 Task: Schedule a new meeting in the calendar for June 26, 2023, from 8:00 AM to 8:30 AM.
Action: Mouse moved to (14, 67)
Screenshot: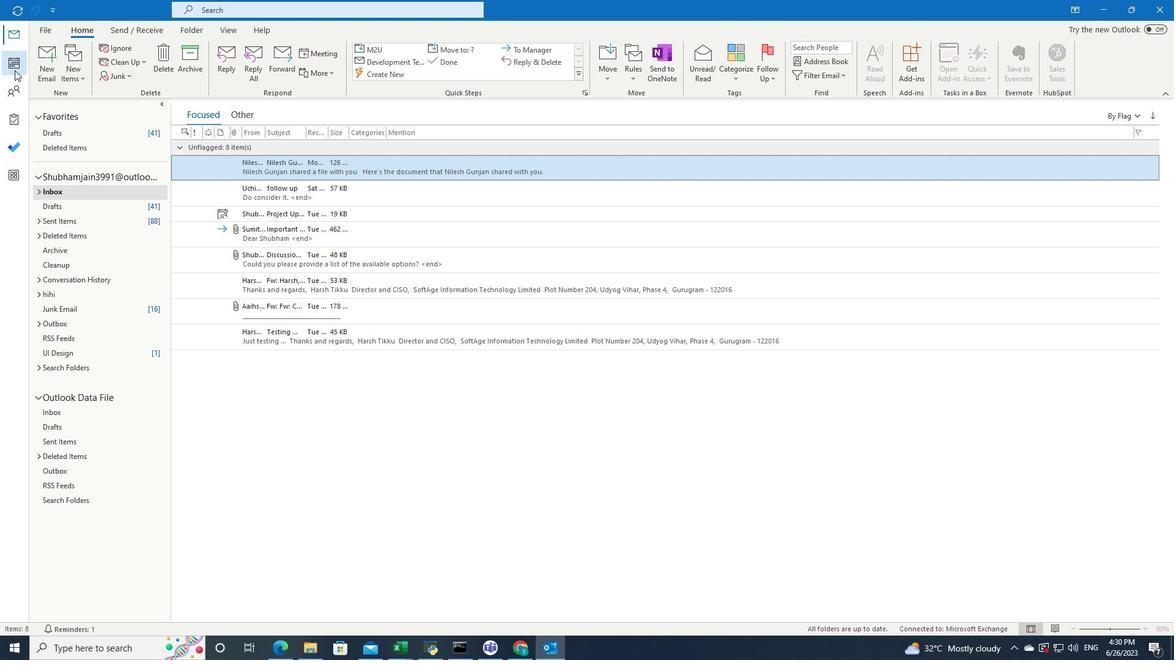 
Action: Mouse pressed left at (14, 67)
Screenshot: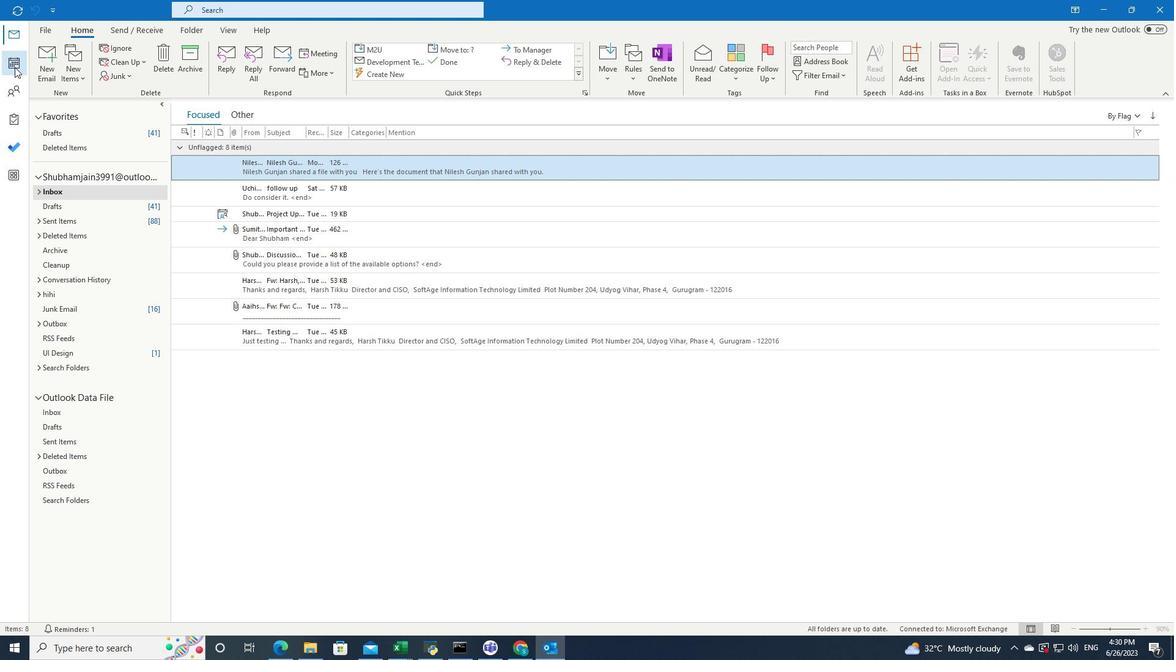 
Action: Mouse moved to (97, 53)
Screenshot: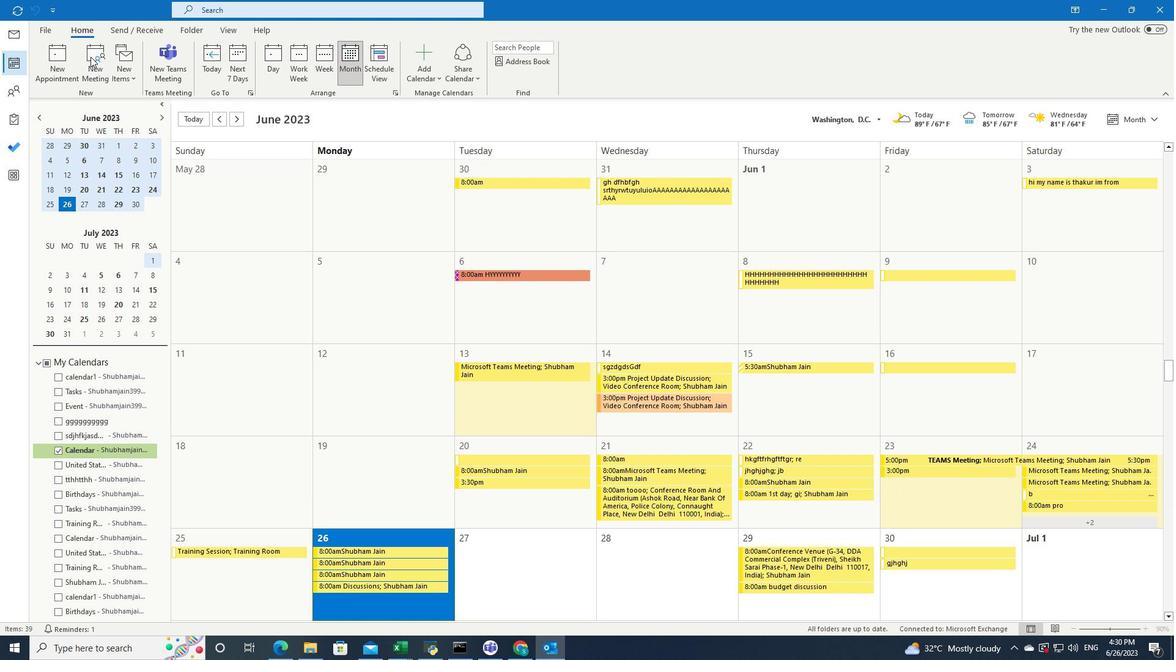 
Action: Mouse pressed left at (97, 53)
Screenshot: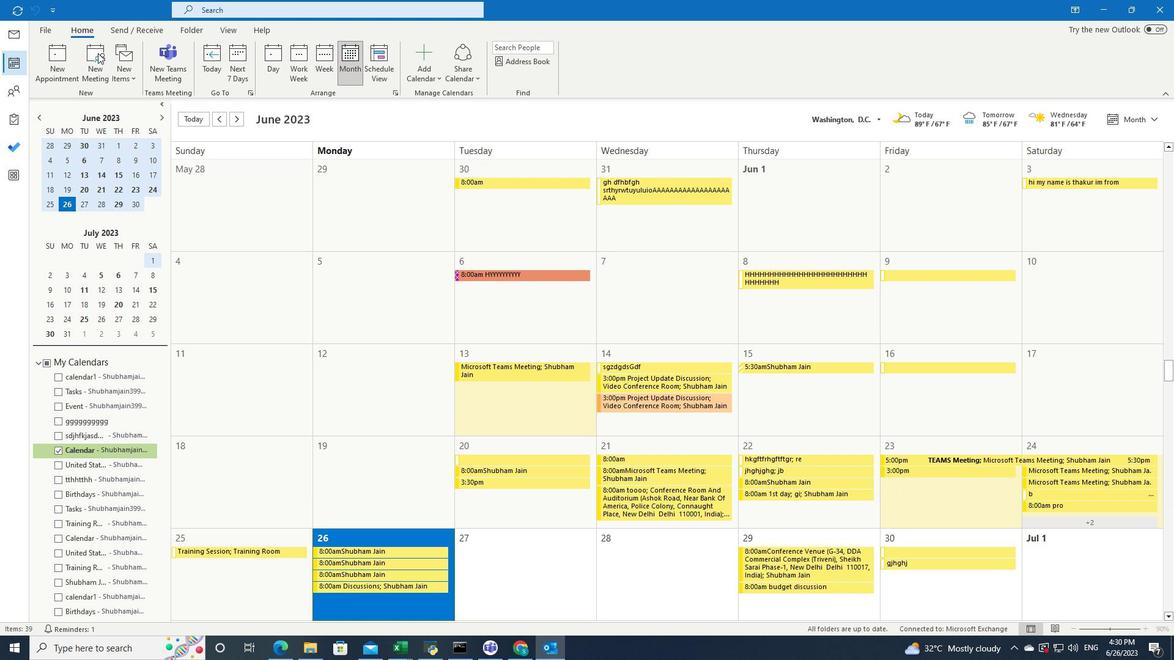 
Action: Mouse pressed left at (97, 53)
Screenshot: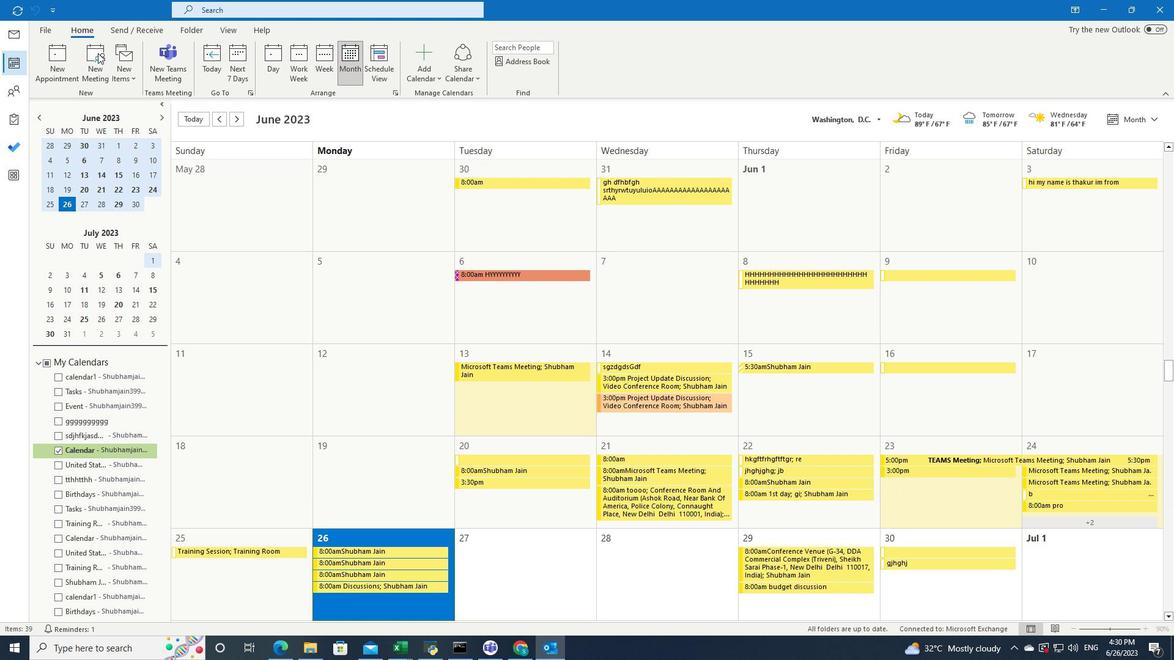 
Action: Mouse moved to (651, 71)
Screenshot: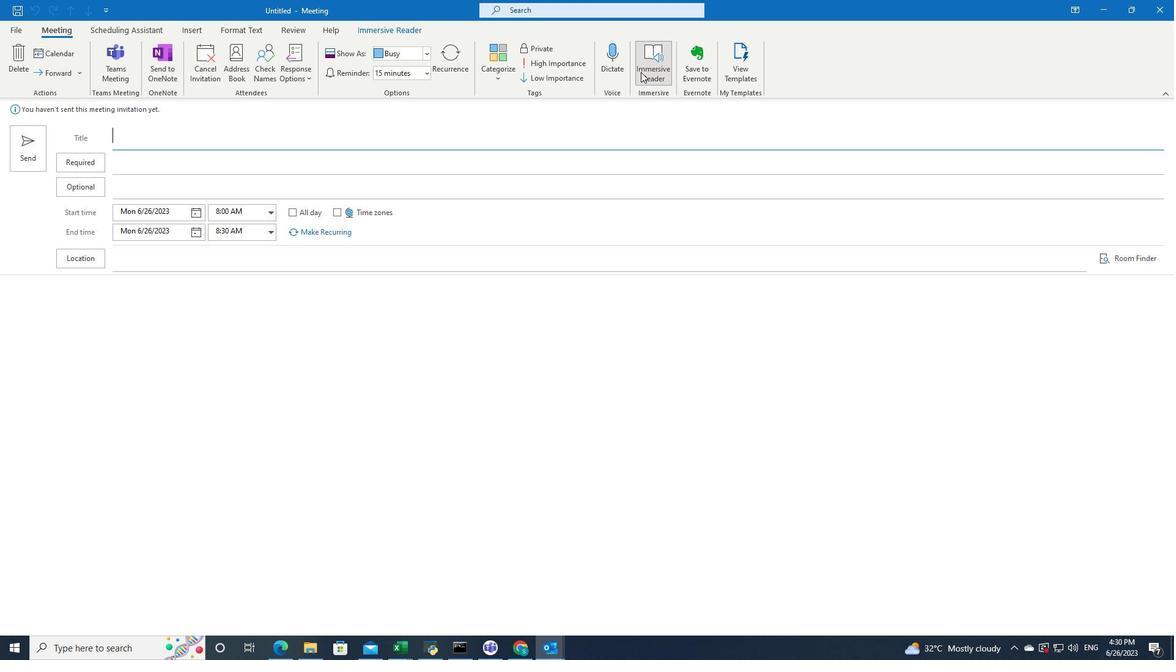 
Action: Mouse pressed left at (651, 71)
Screenshot: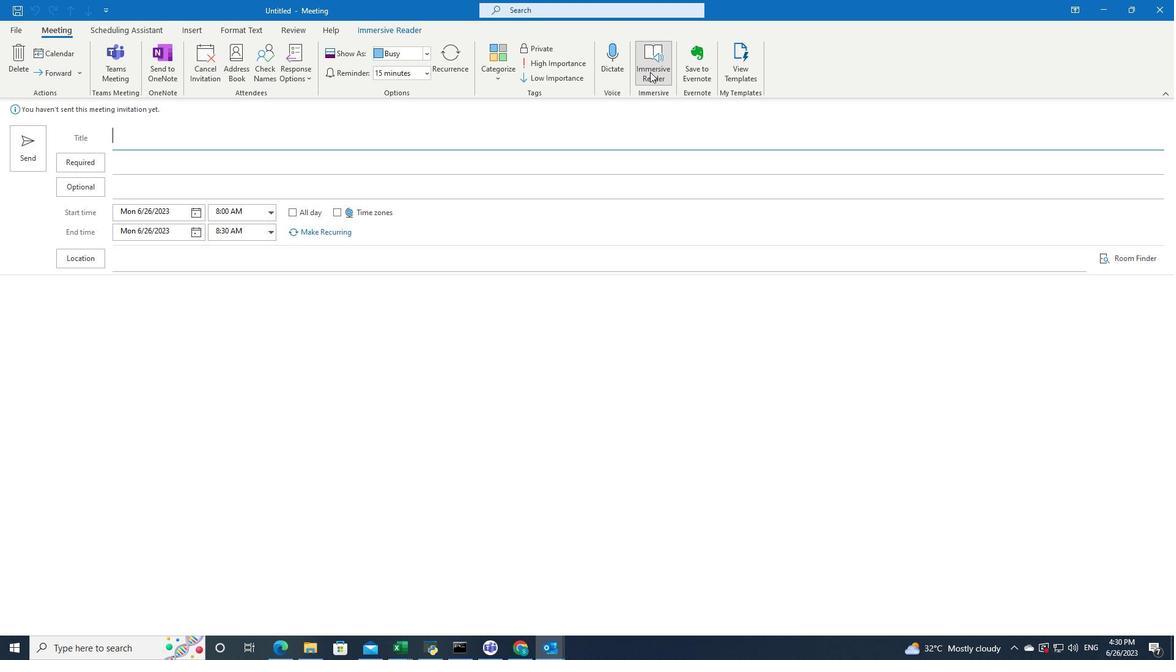 
Action: Mouse moved to (651, 71)
Screenshot: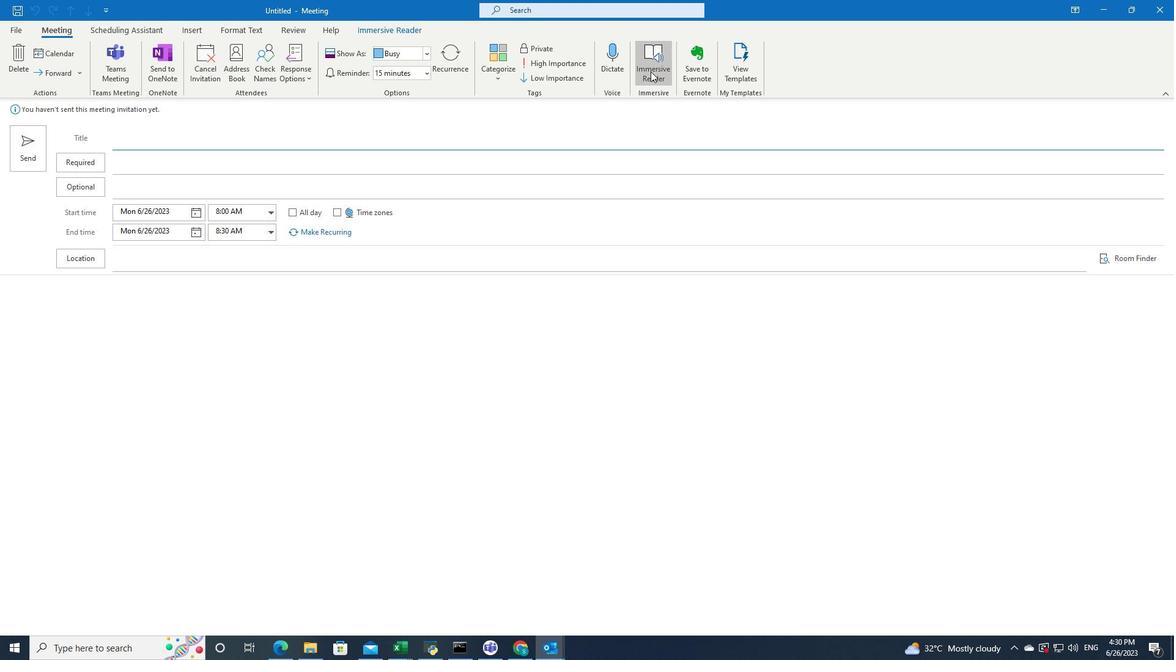 
Action: Mouse pressed left at (651, 71)
Screenshot: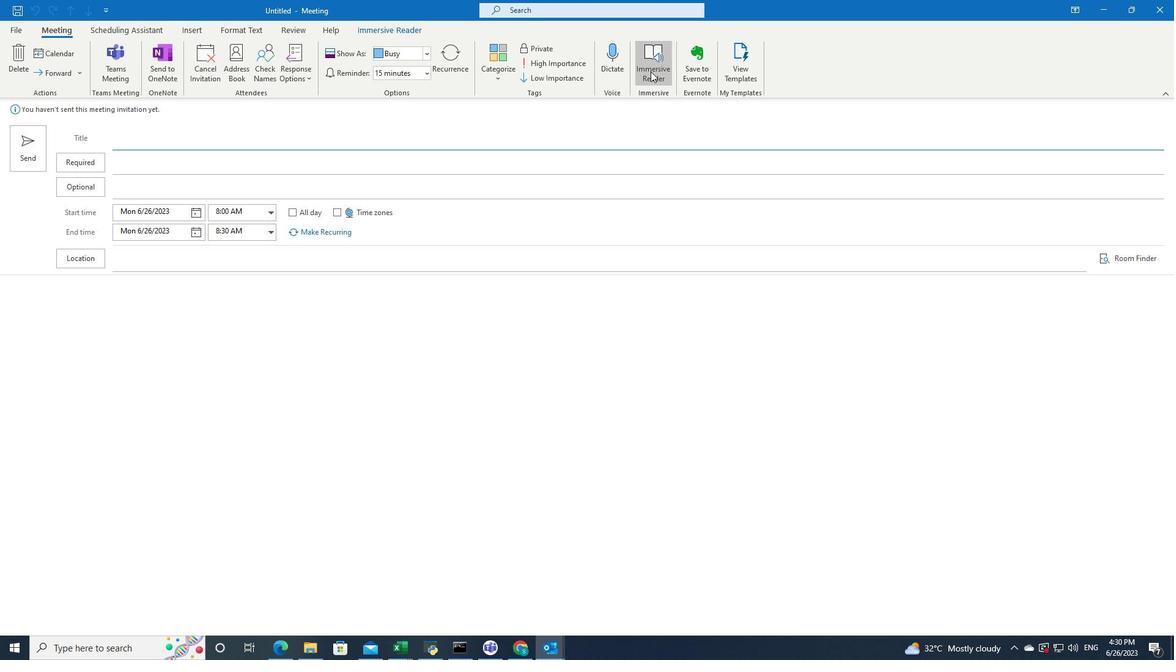 
Action: Mouse moved to (8, 306)
Screenshot: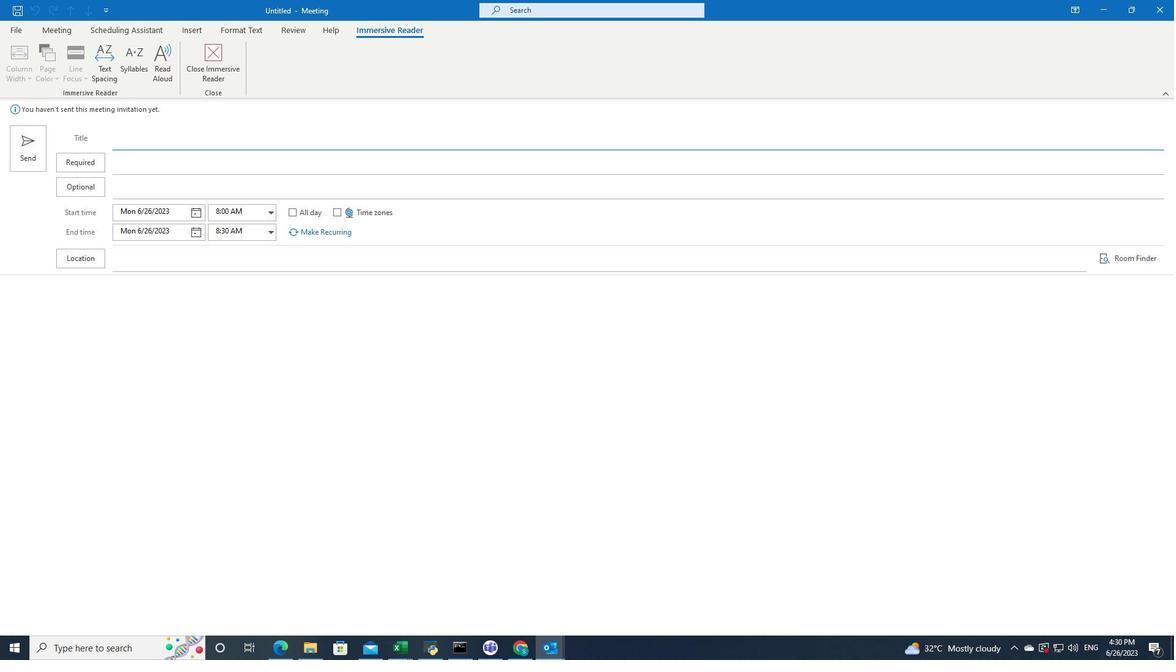 
Action: Mouse pressed left at (8, 306)
Screenshot: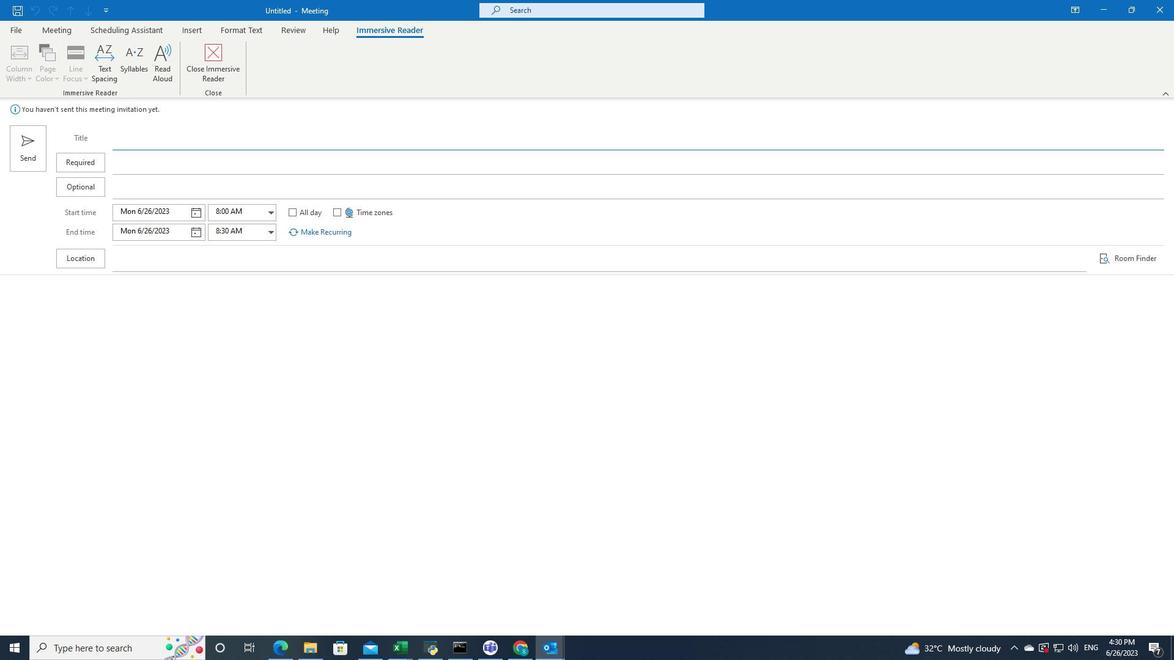 
Action: Mouse moved to (25, 78)
Screenshot: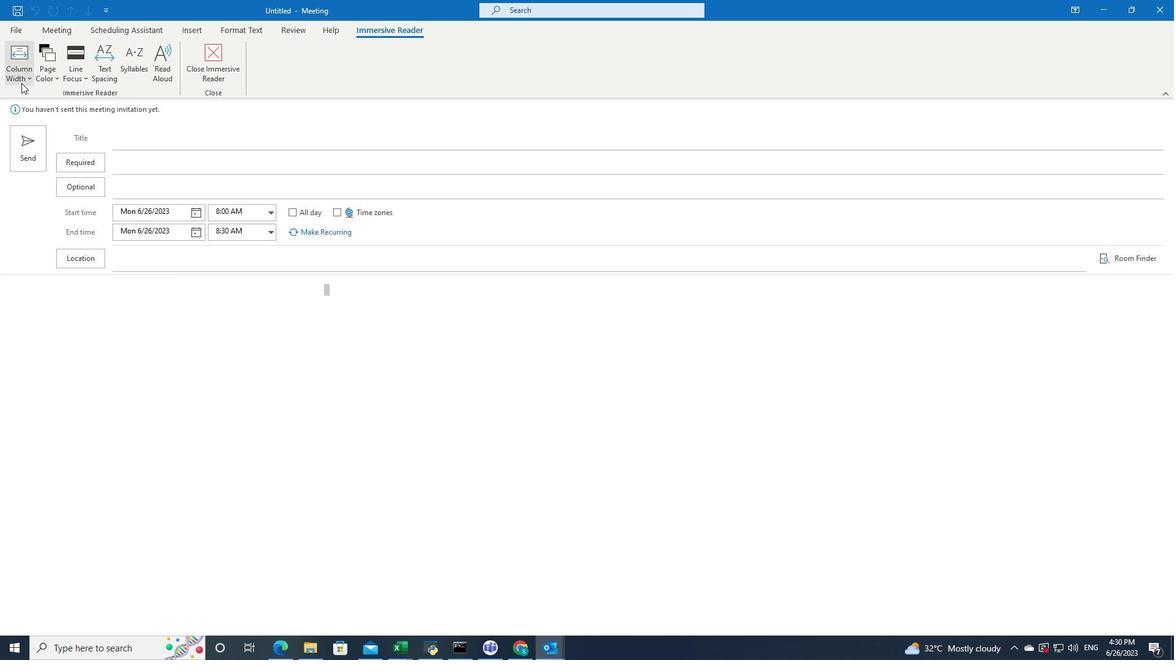 
Action: Mouse pressed left at (25, 78)
Screenshot: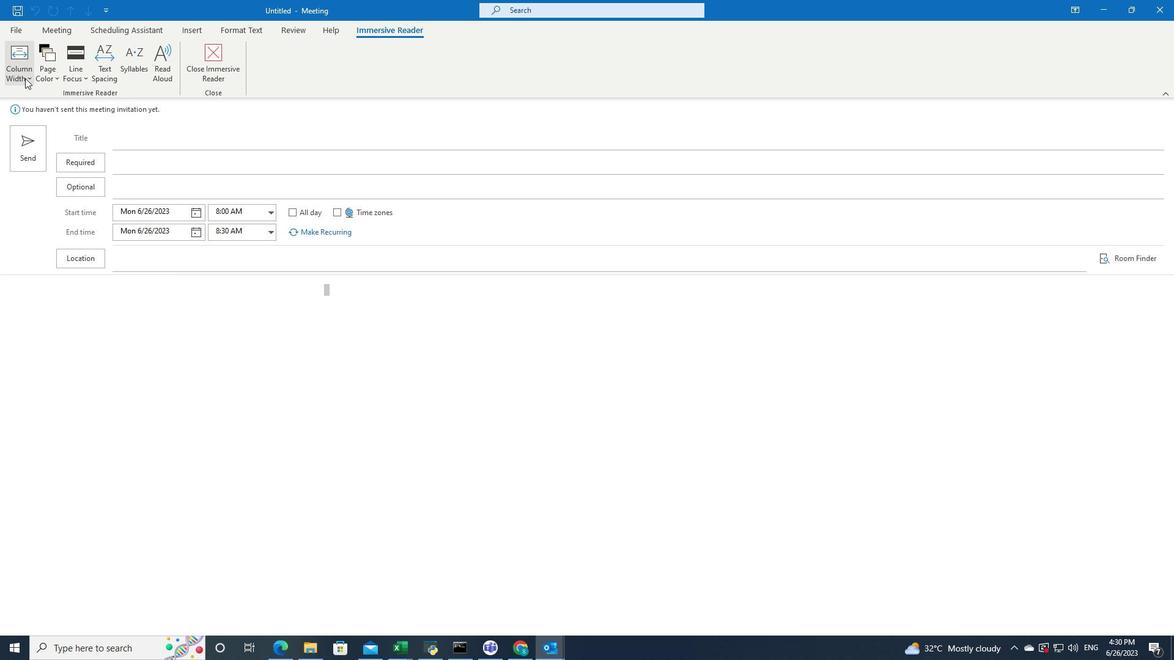 
Action: Mouse moved to (38, 185)
Screenshot: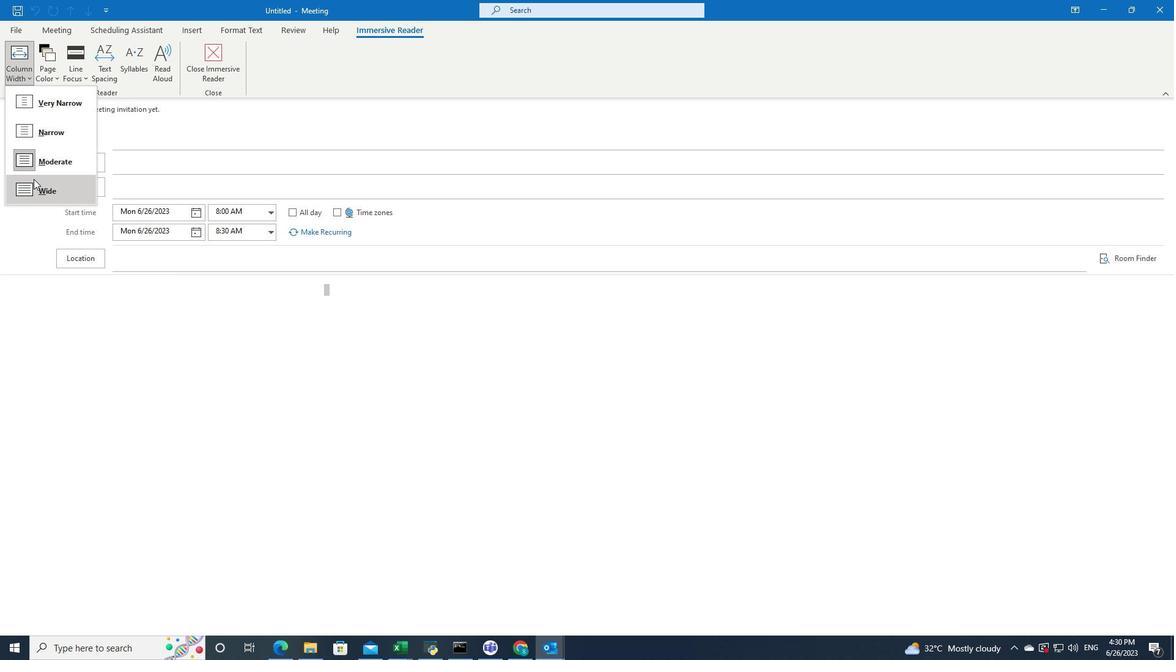
Action: Mouse pressed left at (38, 185)
Screenshot: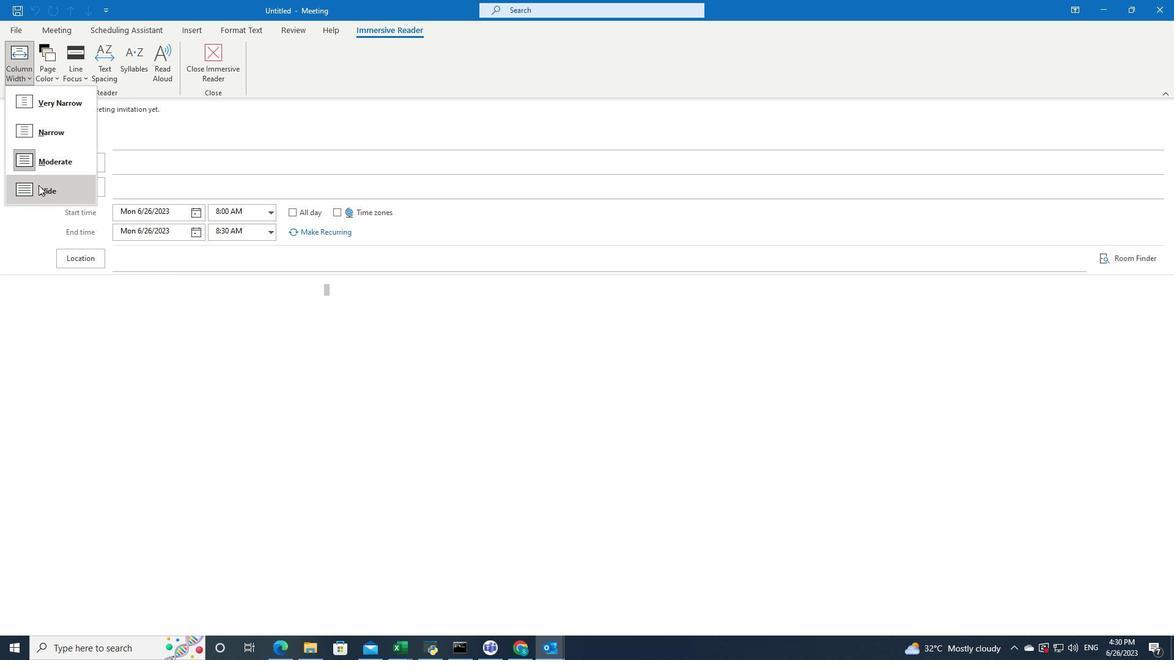 
